 Task: Plan a team-building puzzle-solving activity for the 28th at 11:30 PM to 12:00 AM.
Action: Mouse moved to (53, 73)
Screenshot: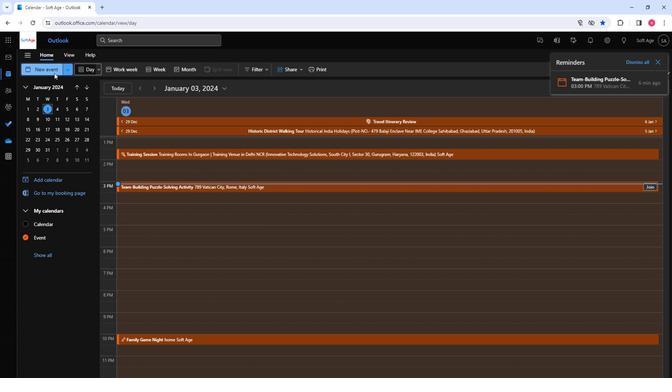 
Action: Mouse pressed left at (53, 73)
Screenshot: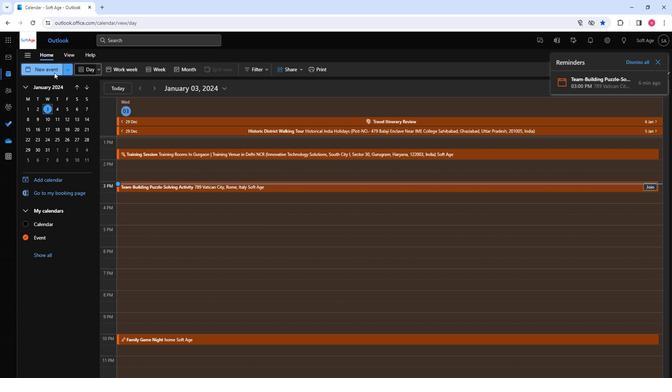 
Action: Mouse moved to (179, 114)
Screenshot: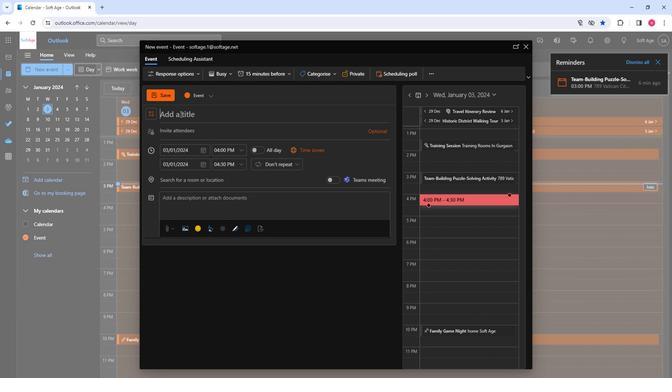 
Action: Mouse pressed left at (179, 114)
Screenshot: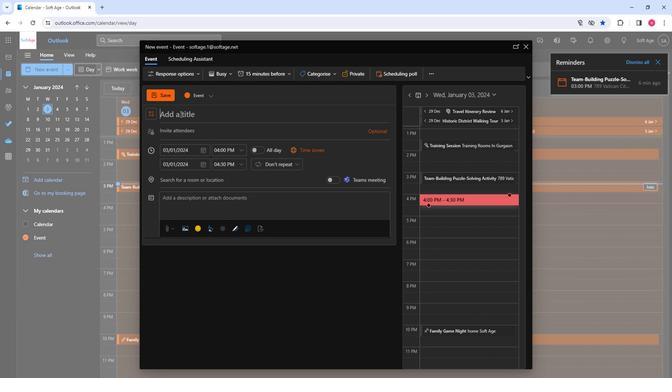 
Action: Key pressed <Key.shift>Team-<Key.shift>Building<Key.space><Key.shift>Pu
Screenshot: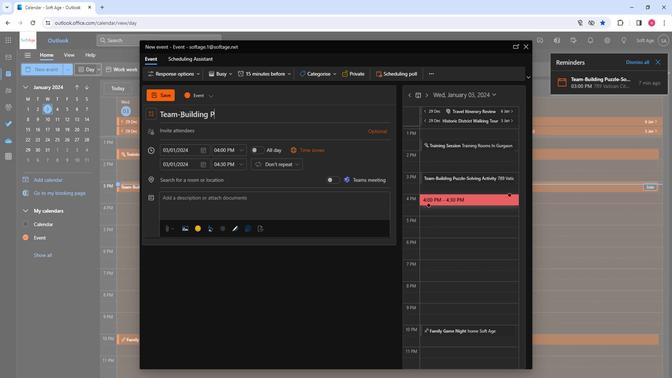 
Action: Mouse moved to (179, 113)
Screenshot: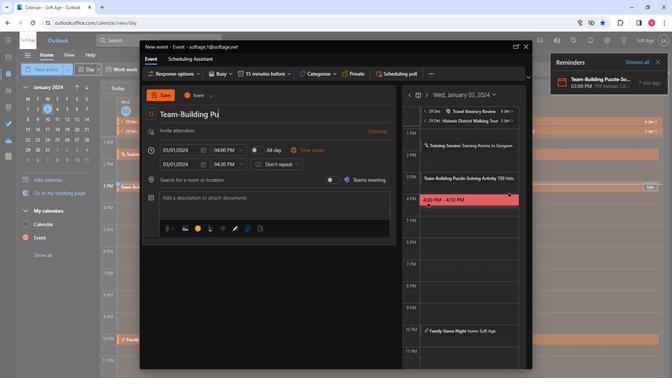 
Action: Key pressed zzle-<Key.shift>Sp<Key.backspace>olving
Screenshot: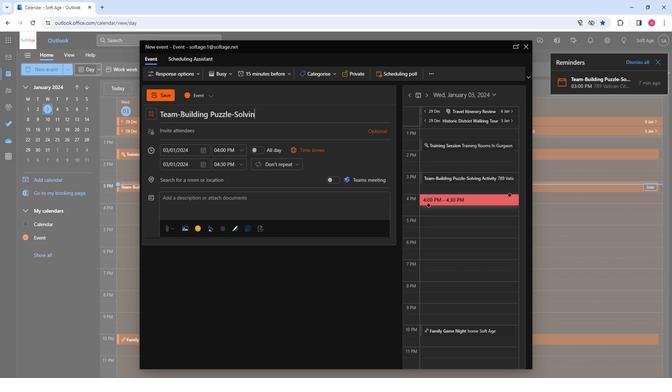 
Action: Mouse moved to (205, 127)
Screenshot: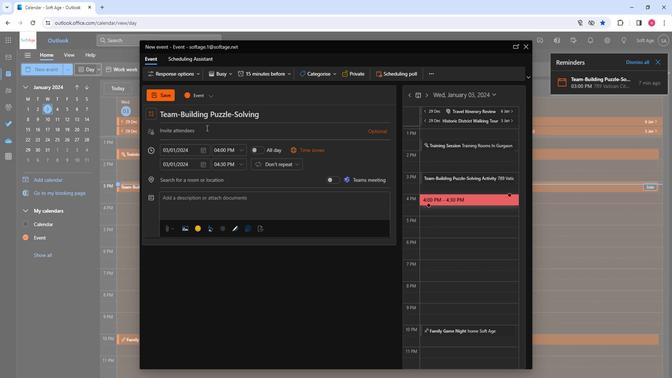 
Action: Key pressed <Key.space><Key.shift>Activity
Screenshot: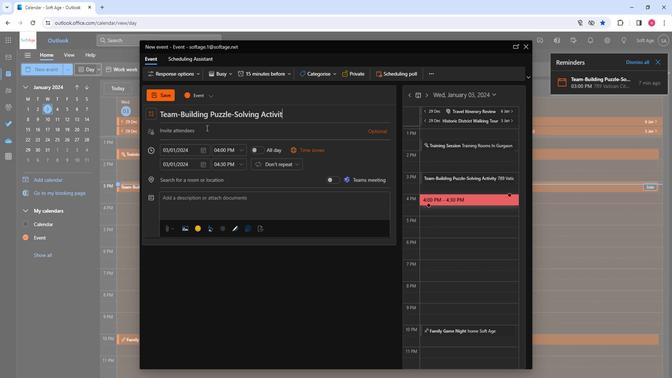 
Action: Mouse moved to (199, 131)
Screenshot: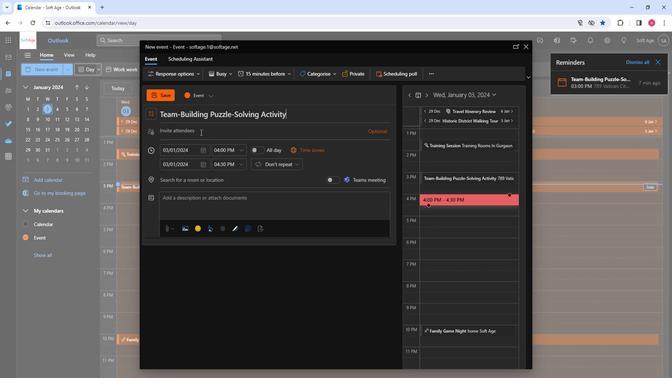 
Action: Mouse pressed left at (199, 131)
Screenshot: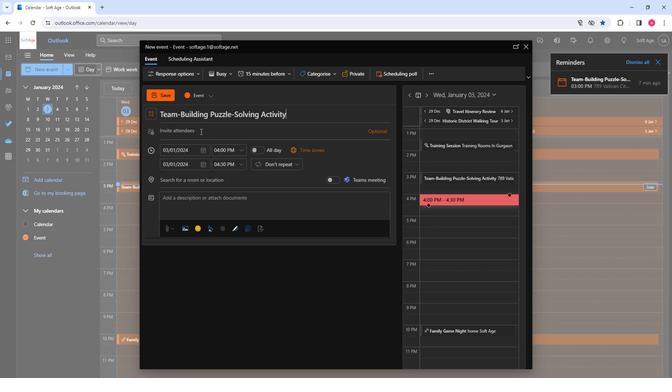 
Action: Mouse moved to (201, 130)
Screenshot: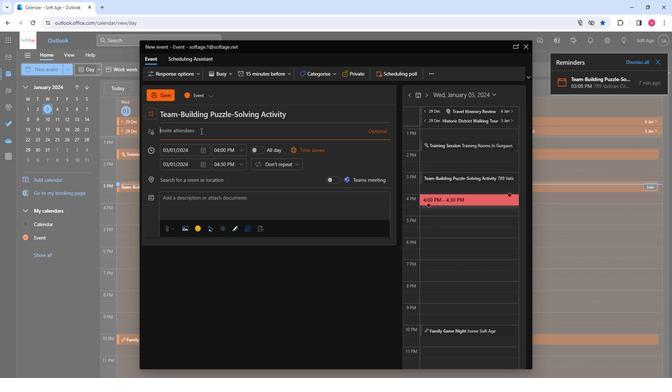 
Action: Key pressed so
Screenshot: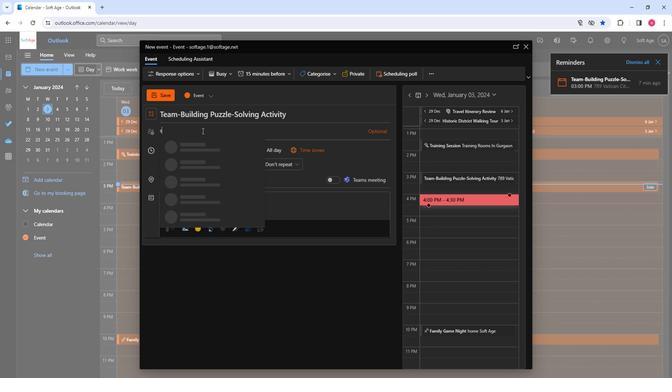 
Action: Mouse moved to (191, 170)
Screenshot: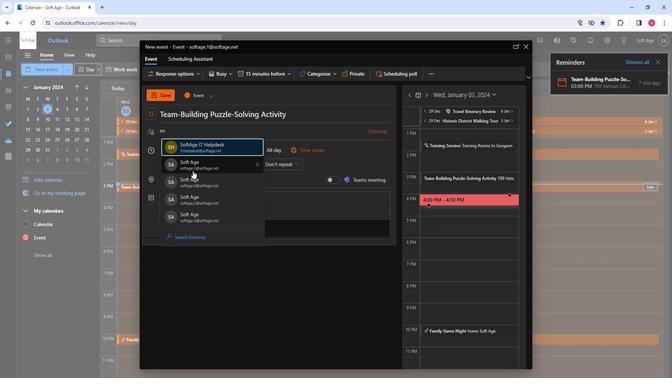 
Action: Mouse pressed left at (191, 170)
Screenshot: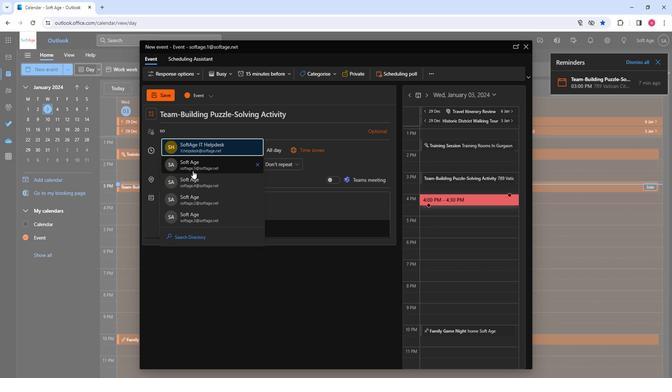 
Action: Key pressed so
Screenshot: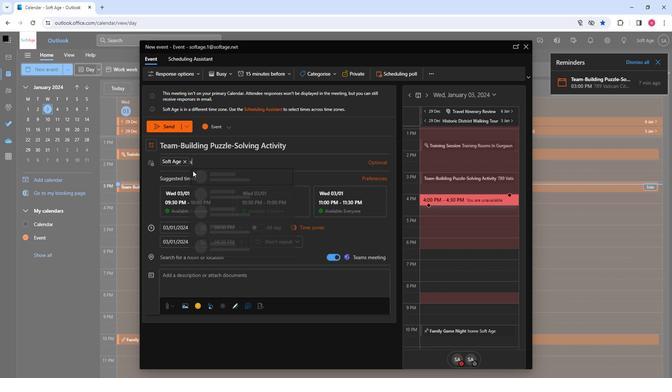 
Action: Mouse moved to (218, 215)
Screenshot: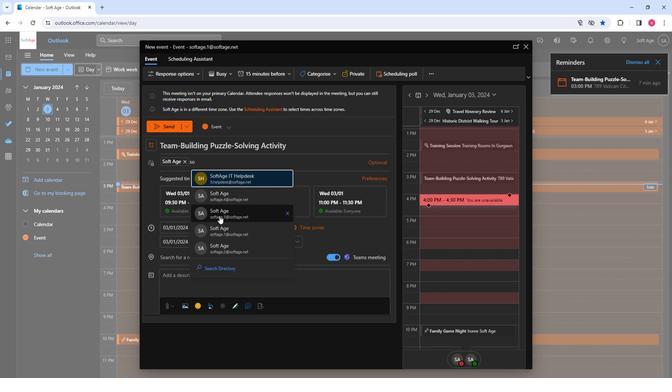 
Action: Mouse pressed left at (218, 215)
Screenshot: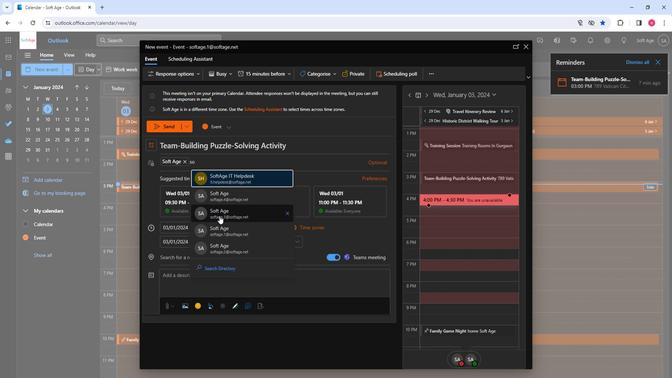 
Action: Key pressed so
Screenshot: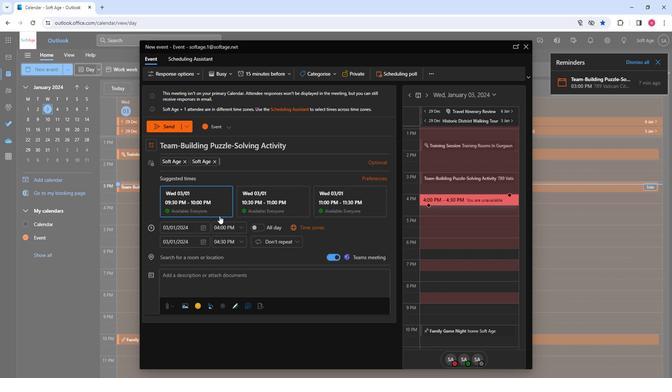 
Action: Mouse moved to (250, 245)
Screenshot: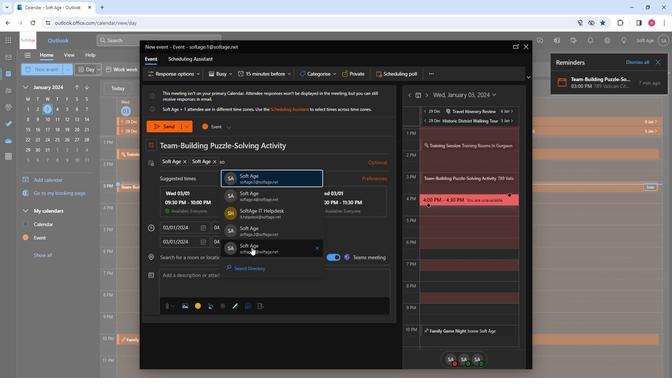 
Action: Mouse pressed left at (250, 245)
Screenshot: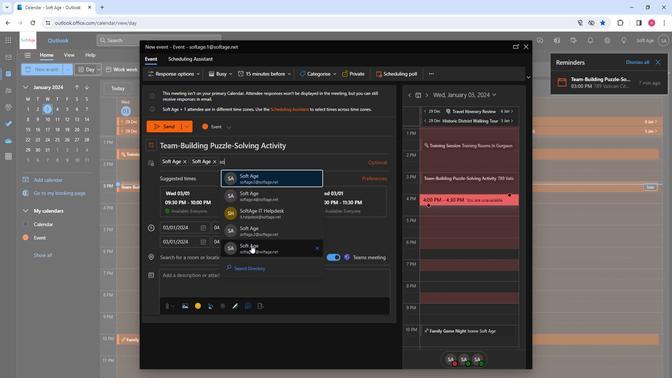 
Action: Mouse moved to (202, 228)
Screenshot: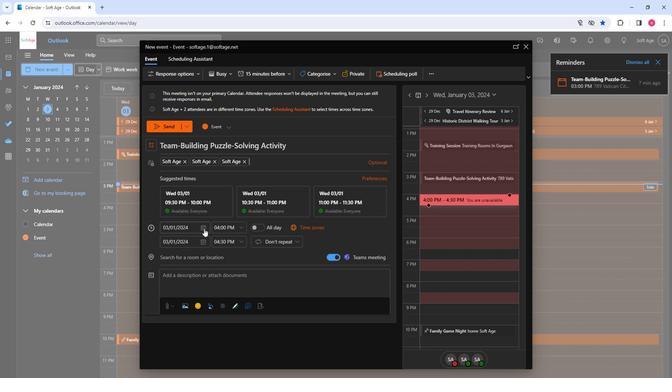 
Action: Mouse pressed left at (202, 228)
Screenshot: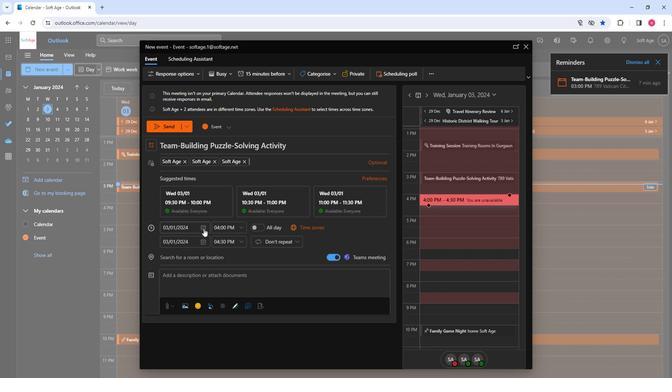 
Action: Mouse moved to (223, 294)
Screenshot: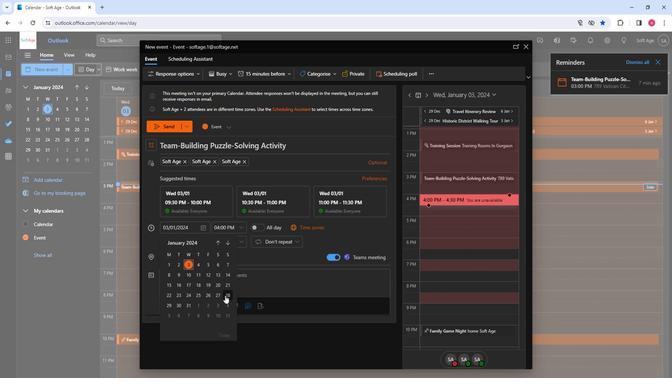 
Action: Mouse pressed left at (223, 294)
Screenshot: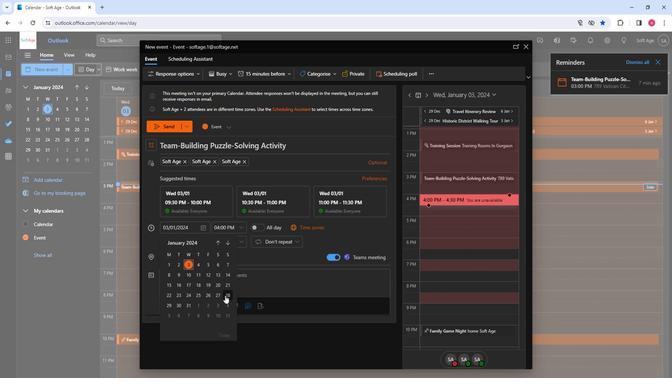 
Action: Mouse moved to (240, 225)
Screenshot: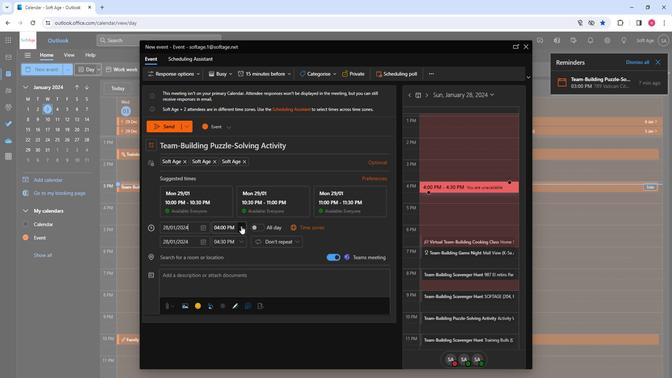 
Action: Mouse pressed left at (240, 225)
Screenshot: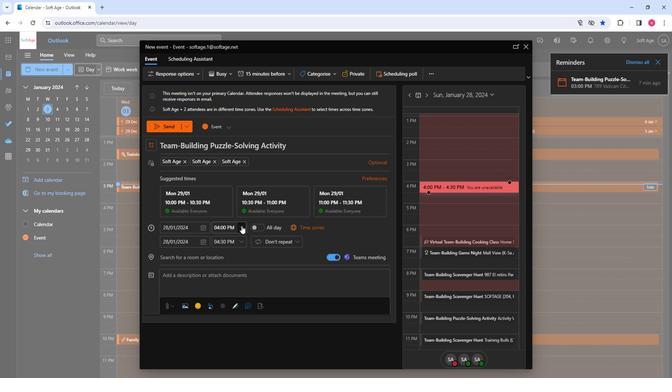 
Action: Mouse moved to (225, 268)
Screenshot: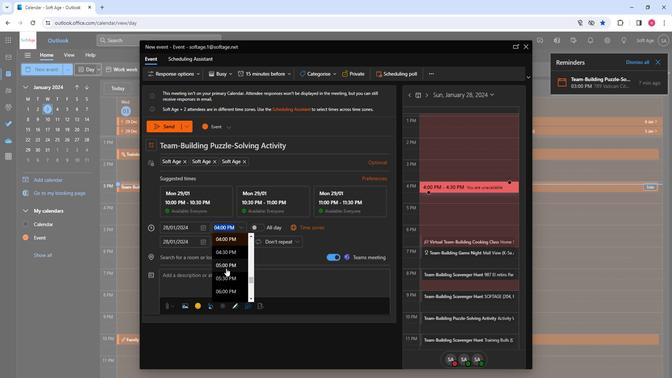 
Action: Mouse scrolled (225, 267) with delta (0, 0)
Screenshot: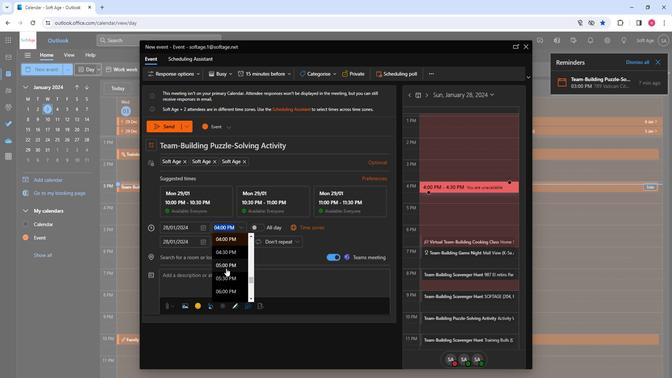 
Action: Mouse moved to (224, 274)
Screenshot: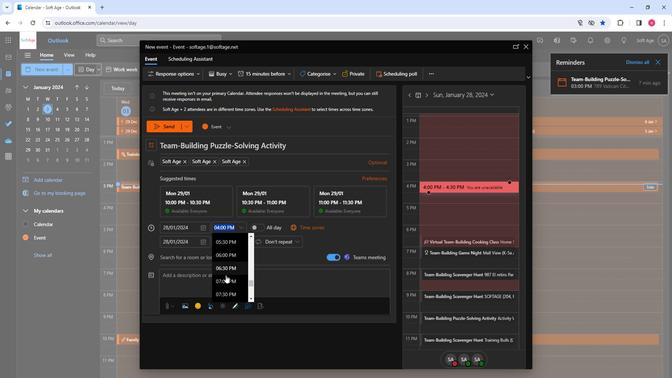 
Action: Mouse scrolled (224, 274) with delta (0, 0)
Screenshot: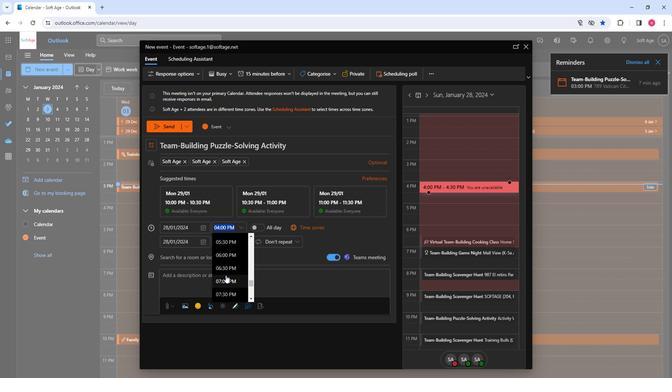 
Action: Mouse moved to (225, 272)
Screenshot: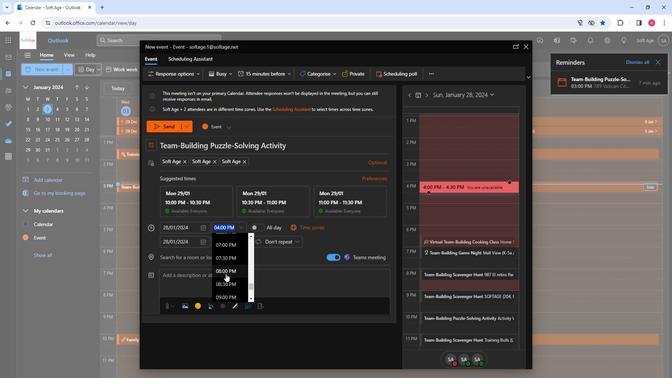 
Action: Mouse scrolled (225, 272) with delta (0, 0)
Screenshot: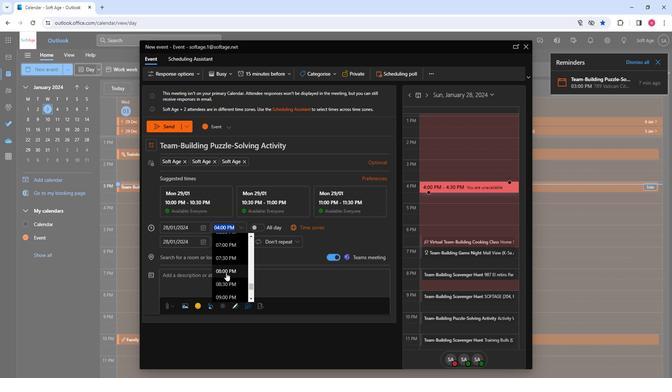 
Action: Mouse scrolled (225, 272) with delta (0, 0)
Screenshot: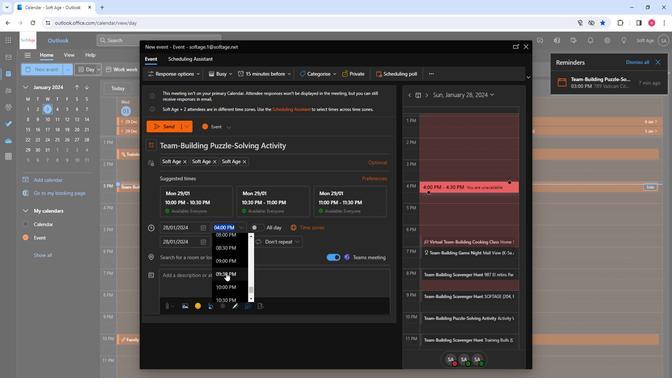 
Action: Mouse moved to (227, 280)
Screenshot: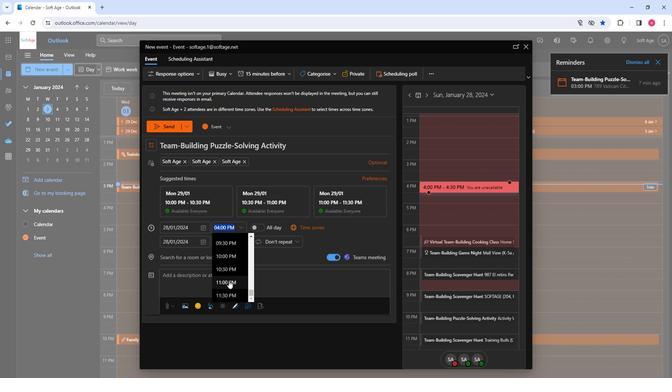 
Action: Mouse scrolled (227, 279) with delta (0, 0)
Screenshot: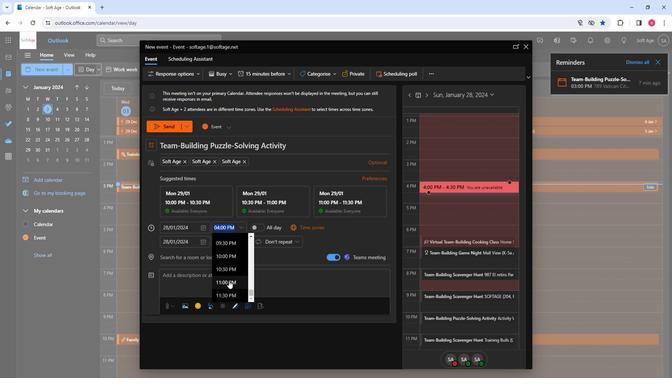 
Action: Mouse moved to (221, 290)
Screenshot: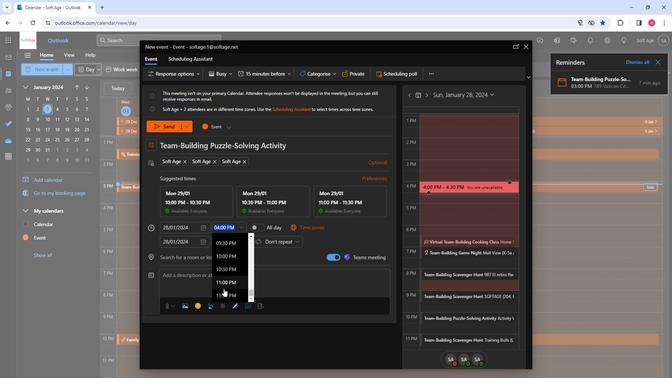 
Action: Mouse pressed left at (221, 290)
Screenshot: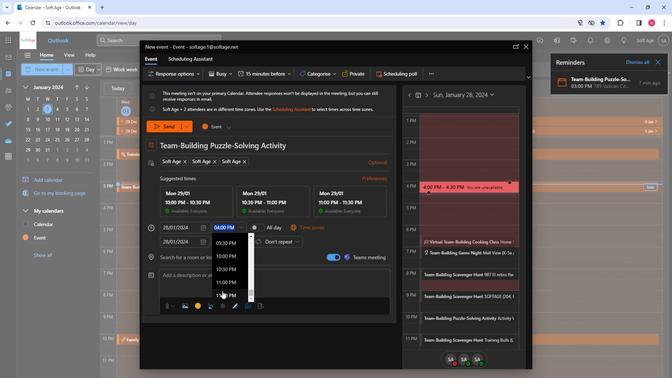 
Action: Mouse moved to (192, 257)
Screenshot: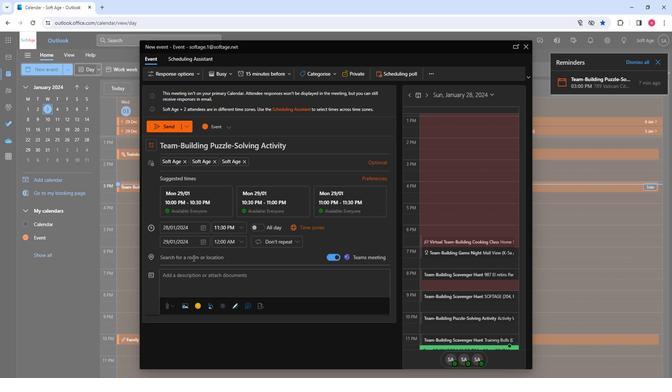 
Action: Mouse pressed left at (192, 257)
Screenshot: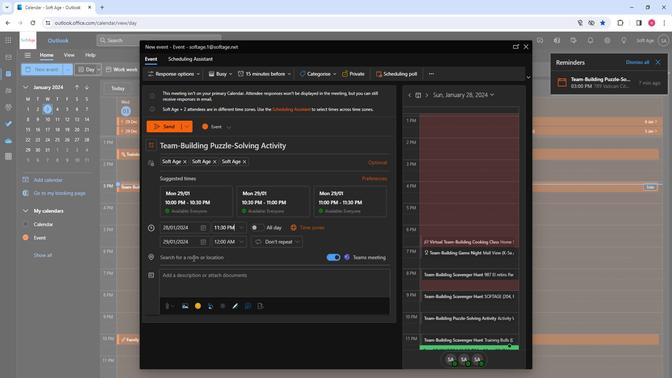 
Action: Key pressed so
Screenshot: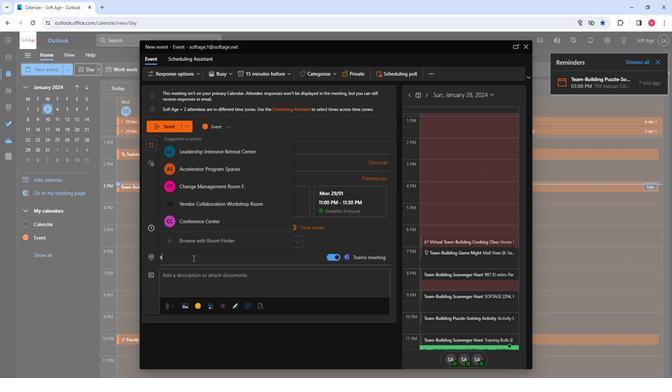 
Action: Mouse moved to (191, 221)
Screenshot: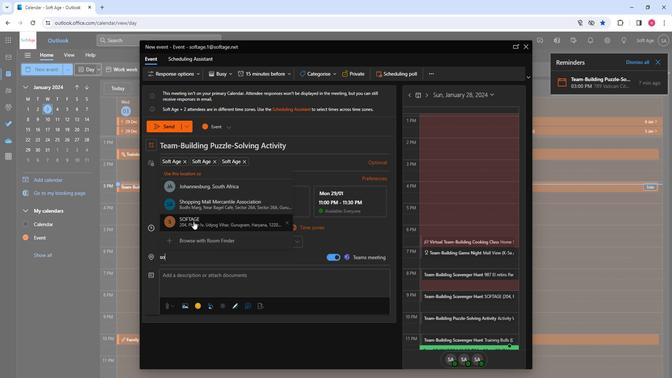 
Action: Mouse pressed left at (191, 221)
Screenshot: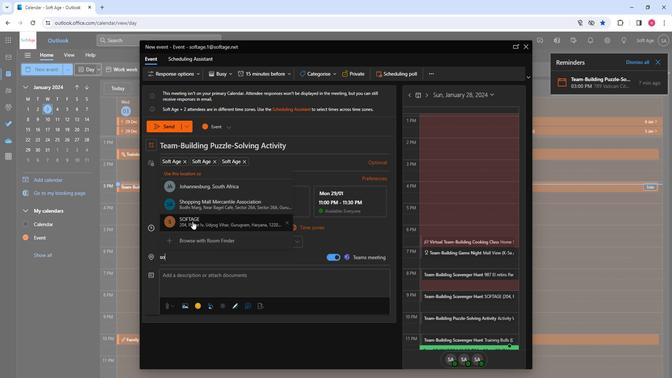 
Action: Mouse moved to (183, 268)
Screenshot: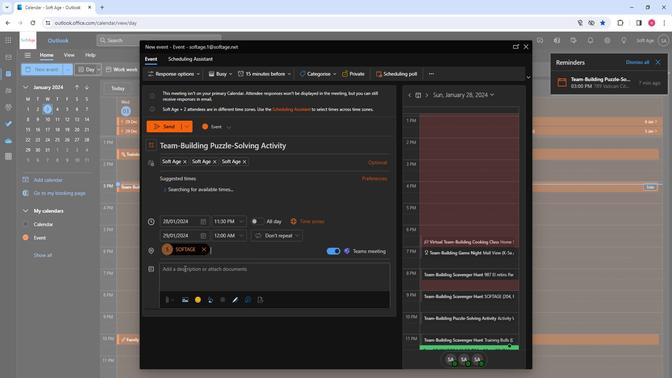 
Action: Mouse pressed left at (183, 268)
Screenshot: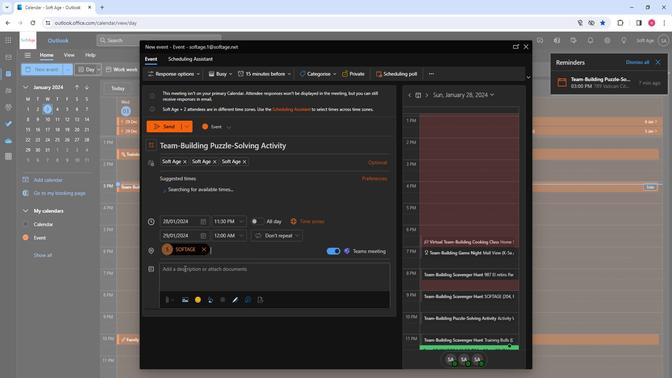 
Action: Mouse moved to (173, 272)
Screenshot: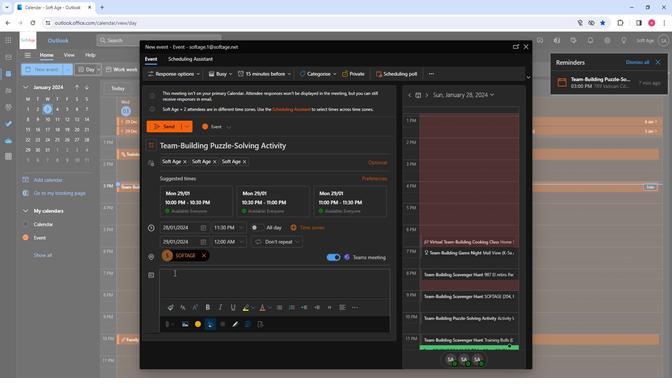 
Action: Key pressed <Key.shift>Unlock<Key.space><Key.shift>Collaboration<Key.shift>!<Key.space><Key.shift>Join<Key.space>our<Key.space>team-builidng<Key.space>puzzle-solving<Key.space>activity.<Key.space><Key.shift>Engage,<Key.space>strategize,<Key.space>and<Key.space>strengthen<Key.space>bonds<Key.space>a<Key.space>you<Key.space>tackle<Key.space>challenges<Key.space>together.<Key.space><Key.shift>Ready<Key.space>for<Key.space>a<Key.space>dynamic<Key.space>and<Key.space>interactive<Key.space>team<Key.space>experience<Key.shift_r>><Key.backspace><Key.shift_r>?
Screenshot: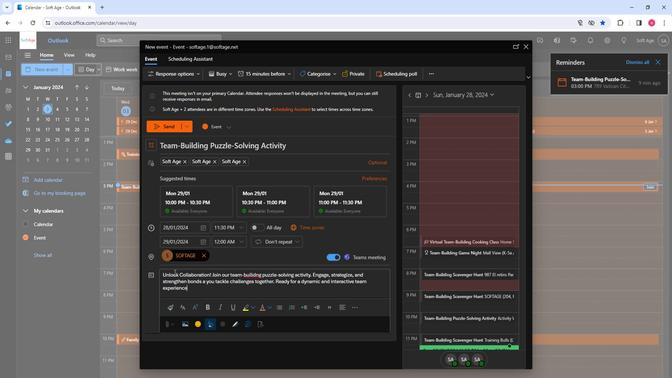 
Action: Mouse moved to (200, 282)
Screenshot: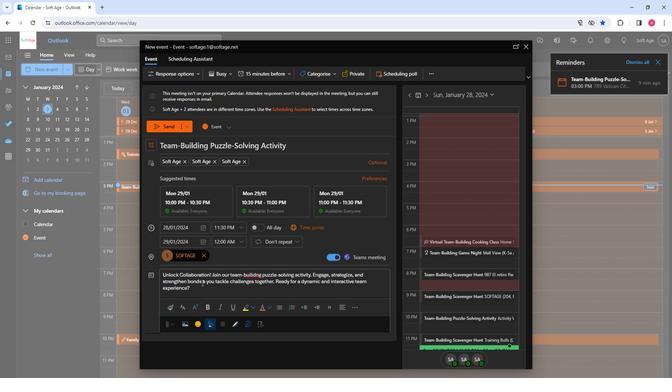 
Action: Mouse pressed left at (200, 282)
Screenshot: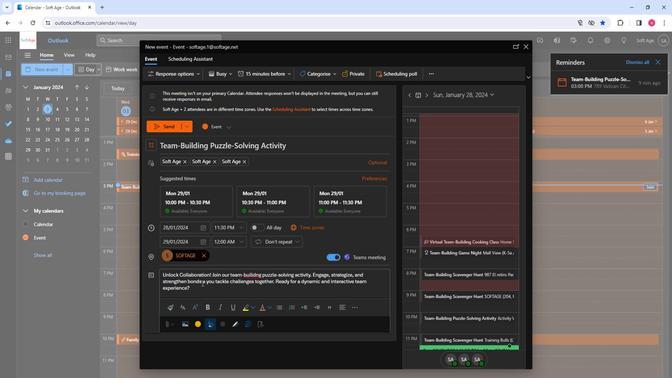 
Action: Mouse pressed left at (200, 282)
Screenshot: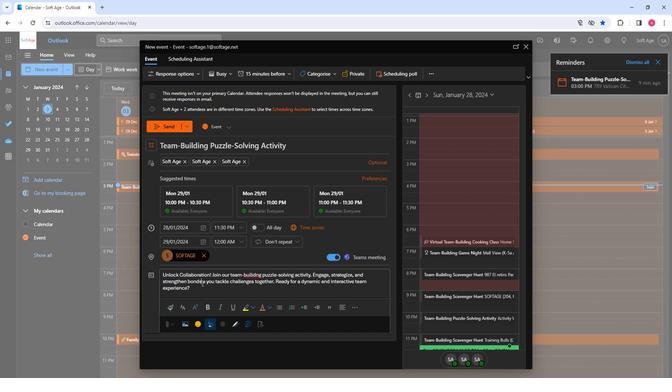 
Action: Mouse pressed left at (200, 282)
Screenshot: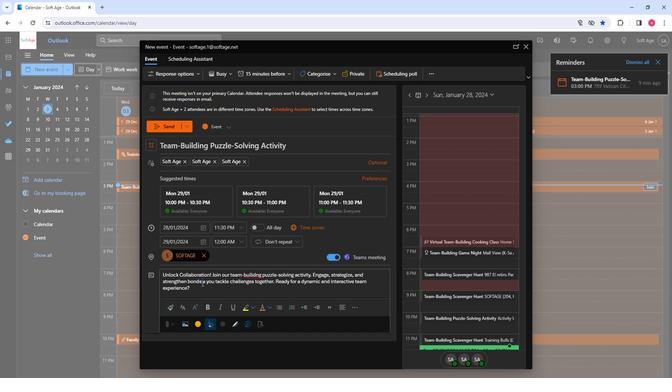
Action: Mouse moved to (180, 311)
Screenshot: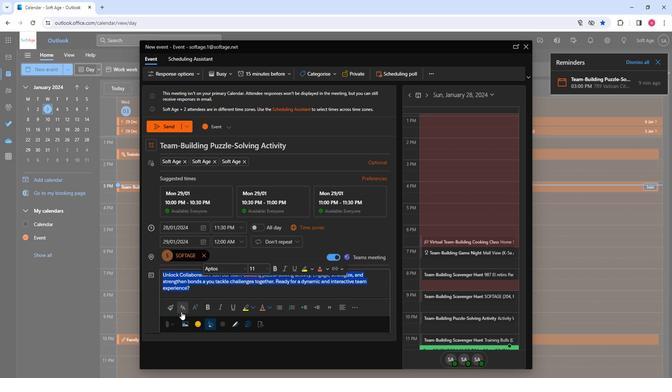 
Action: Mouse pressed left at (180, 311)
Screenshot: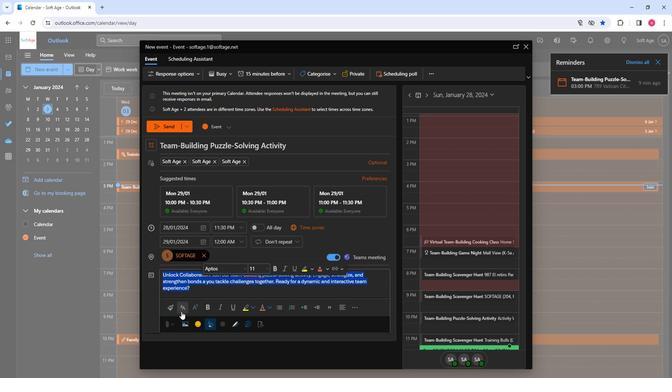 
Action: Mouse moved to (206, 237)
Screenshot: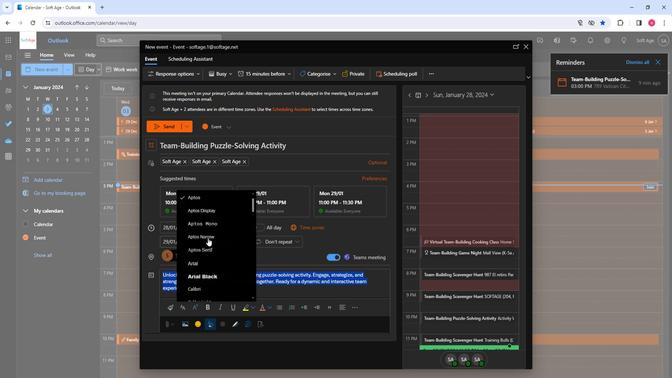 
Action: Mouse scrolled (206, 237) with delta (0, 0)
Screenshot: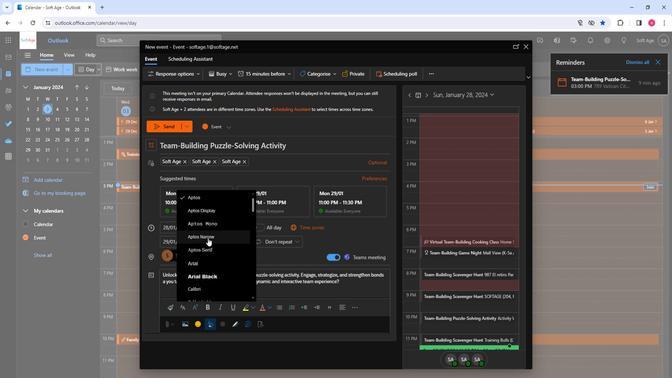 
Action: Mouse scrolled (206, 237) with delta (0, 0)
Screenshot: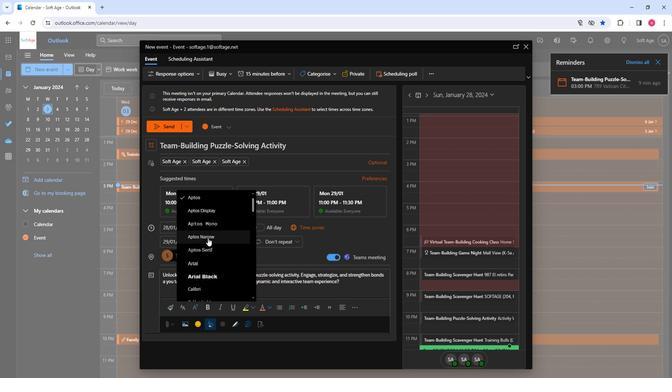 
Action: Mouse scrolled (206, 237) with delta (0, 0)
Screenshot: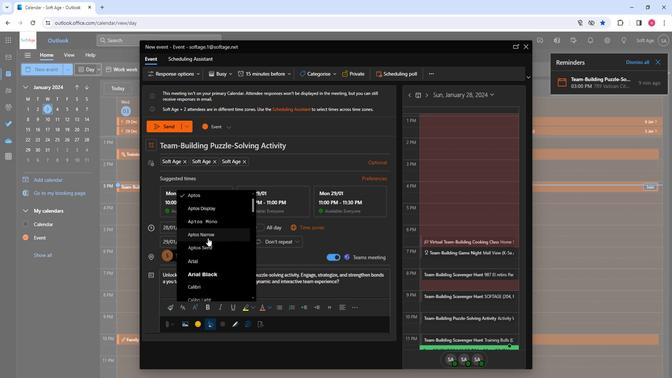
Action: Mouse moved to (197, 247)
Screenshot: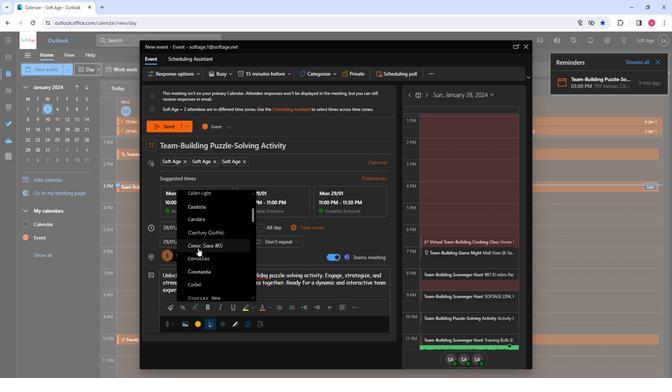 
Action: Mouse pressed left at (197, 247)
Screenshot: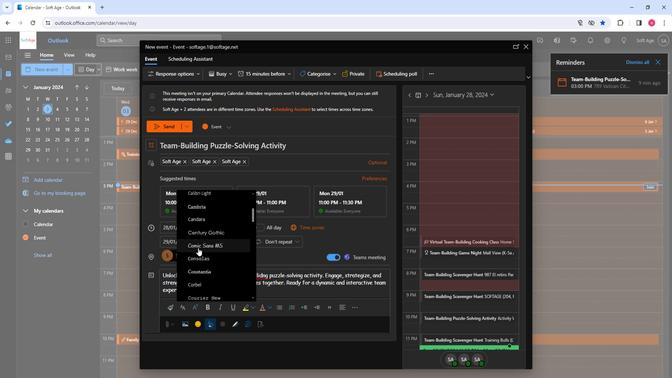 
Action: Mouse moved to (218, 307)
Screenshot: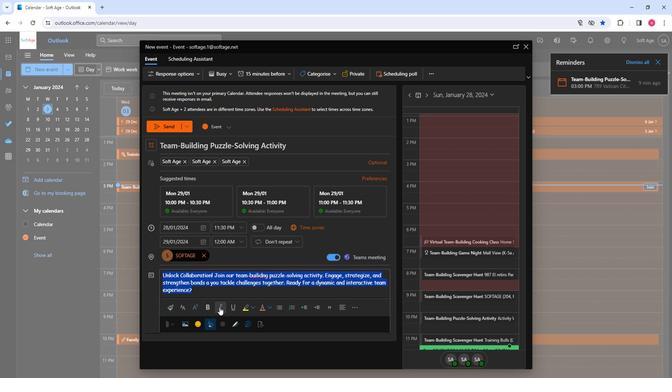 
Action: Mouse pressed left at (218, 307)
Screenshot: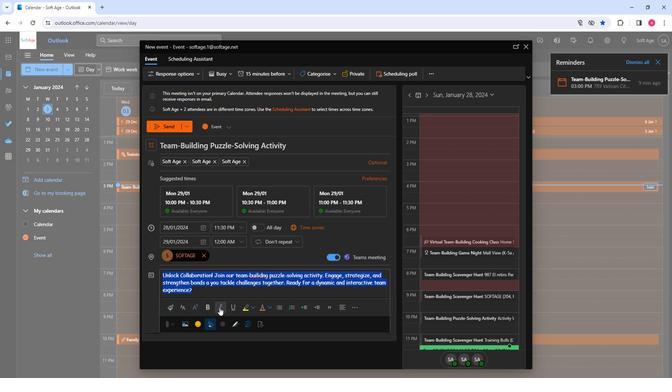 
Action: Mouse moved to (252, 303)
Screenshot: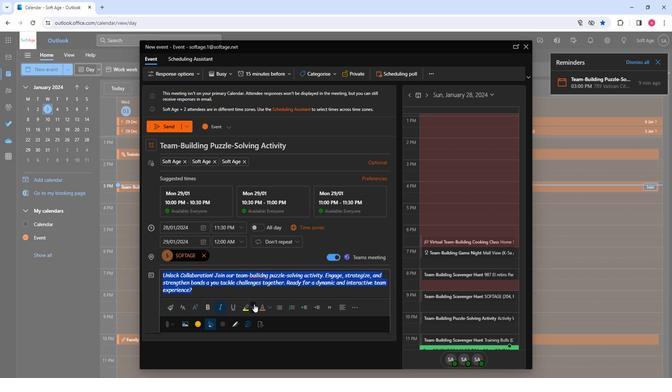 
Action: Mouse pressed left at (252, 303)
Screenshot: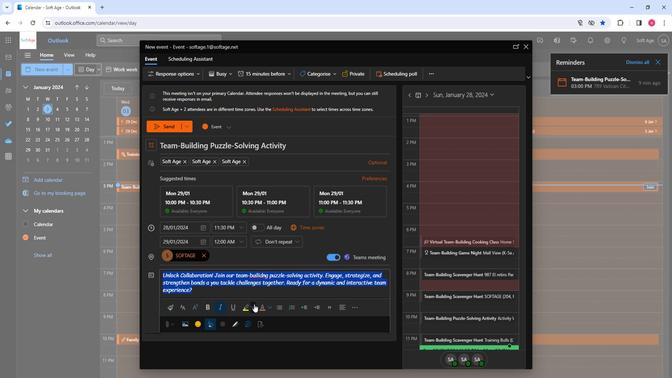 
Action: Mouse moved to (258, 324)
Screenshot: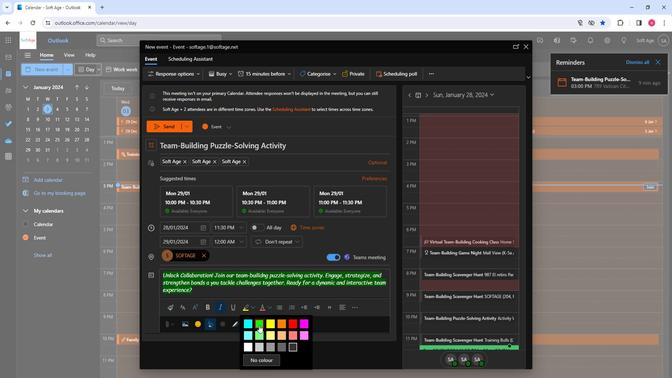 
Action: Mouse pressed left at (258, 324)
Screenshot: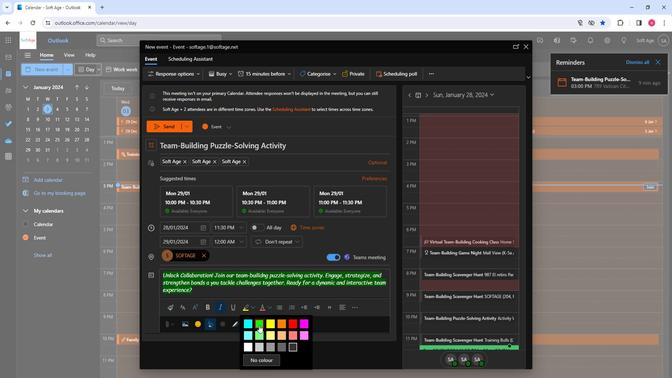
Action: Mouse moved to (238, 286)
Screenshot: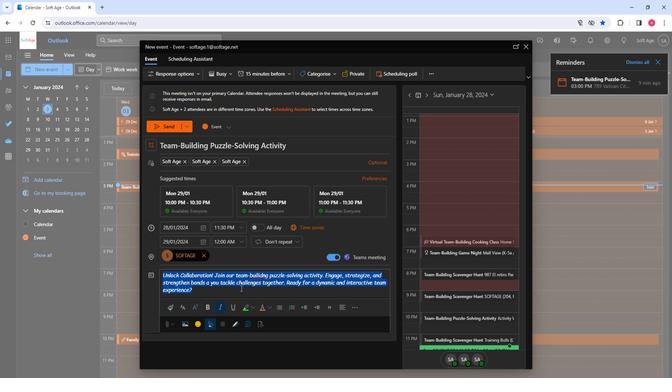 
Action: Mouse pressed left at (238, 286)
Screenshot: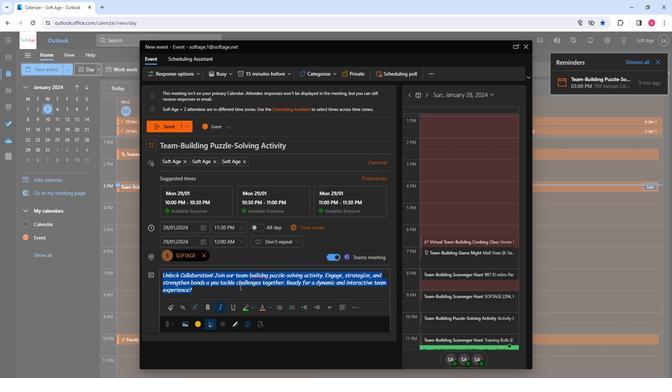 
Action: Mouse moved to (165, 126)
Screenshot: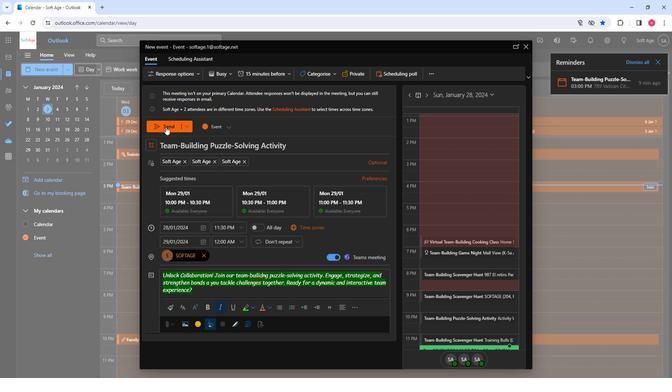 
Action: Mouse pressed left at (165, 126)
Screenshot: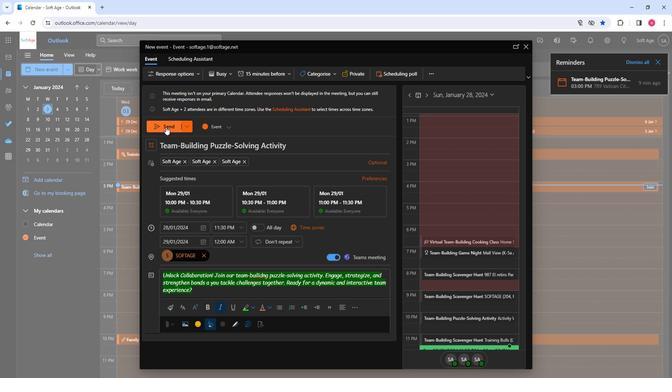 
Action: Mouse moved to (233, 282)
Screenshot: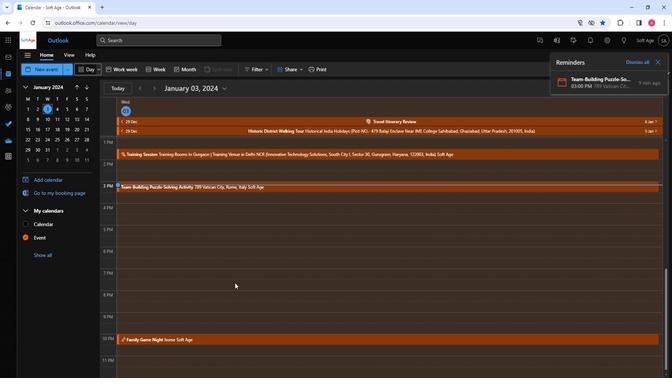 
